 Task: Add a condition where "Description Contains the following string" "Customer's issue" in recently solved tickets.
Action: Mouse moved to (124, 514)
Screenshot: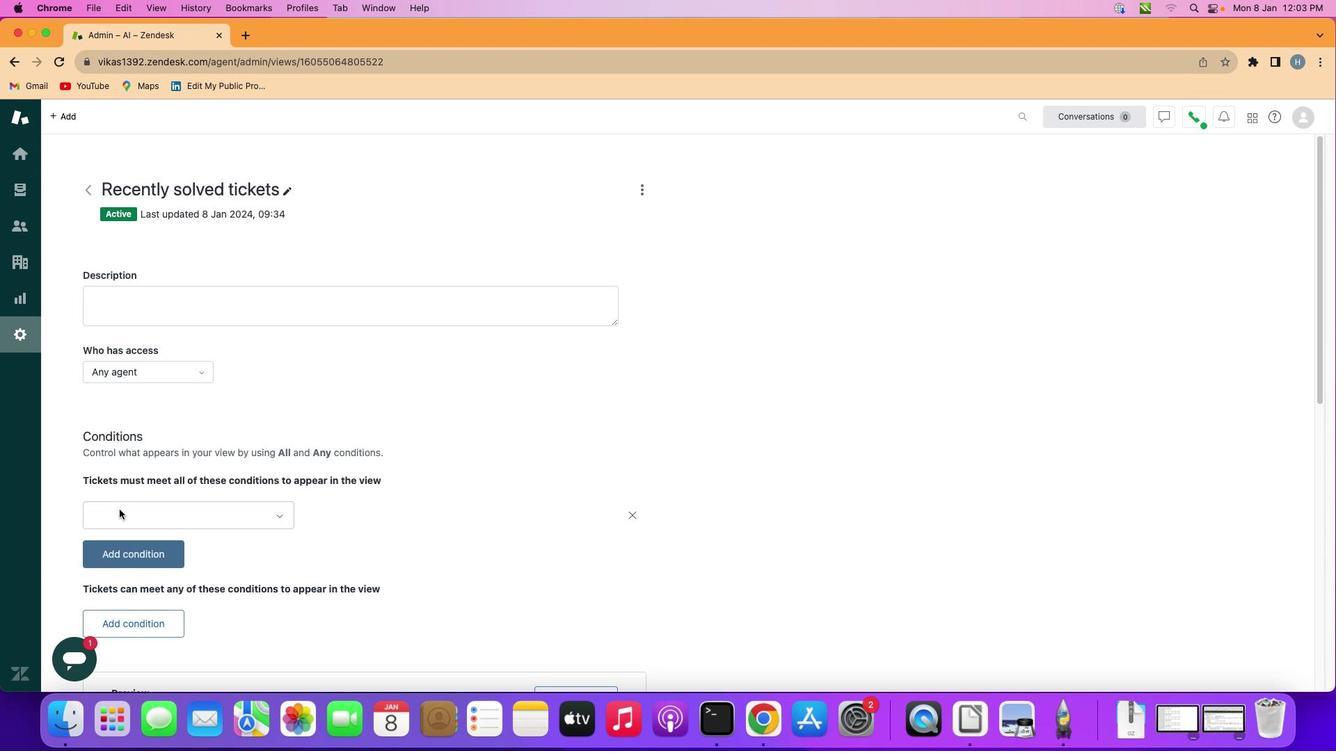 
Action: Mouse pressed left at (124, 514)
Screenshot: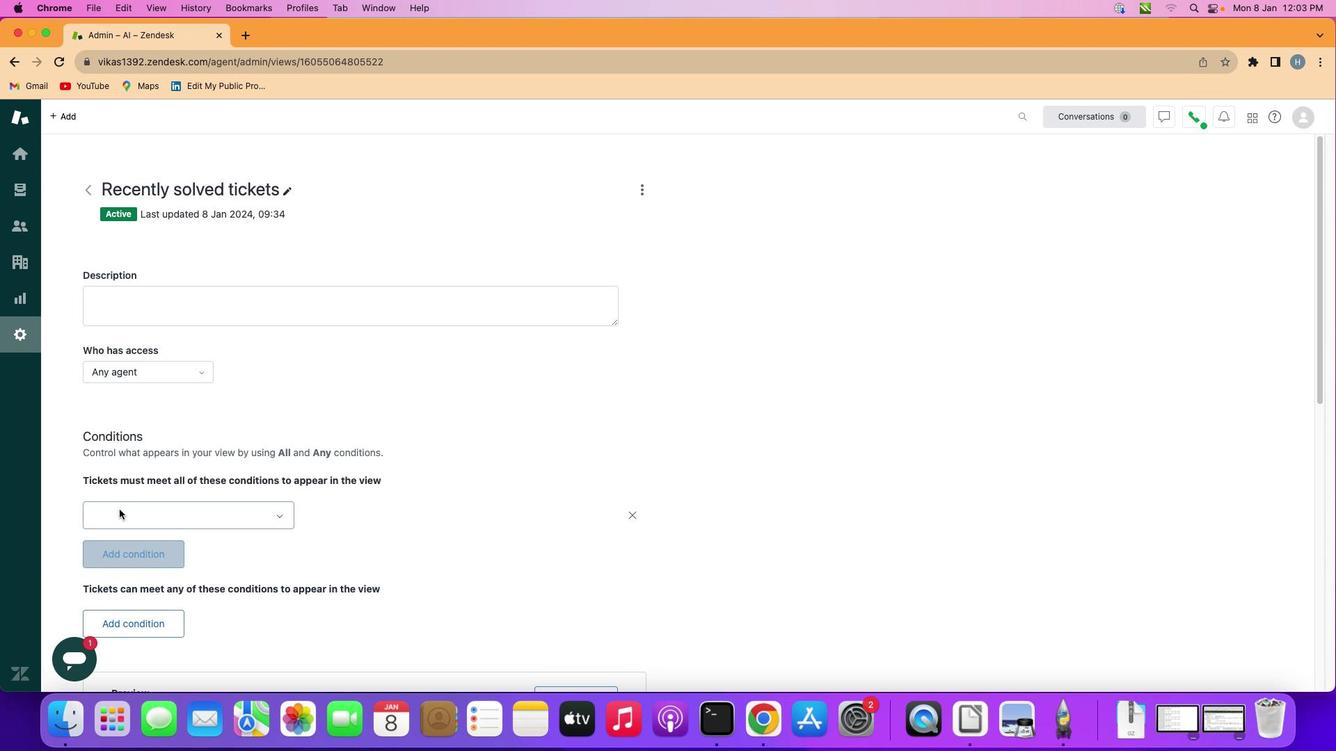 
Action: Mouse moved to (222, 516)
Screenshot: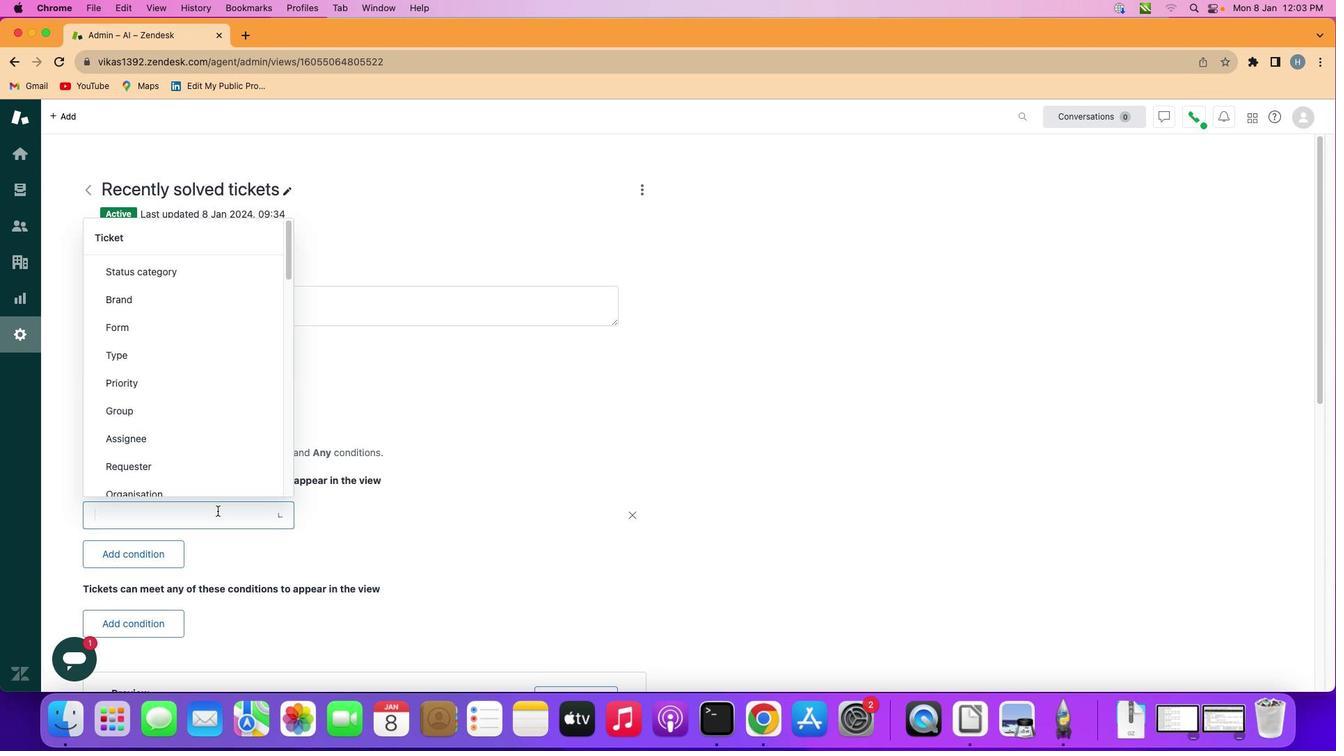 
Action: Mouse pressed left at (222, 516)
Screenshot: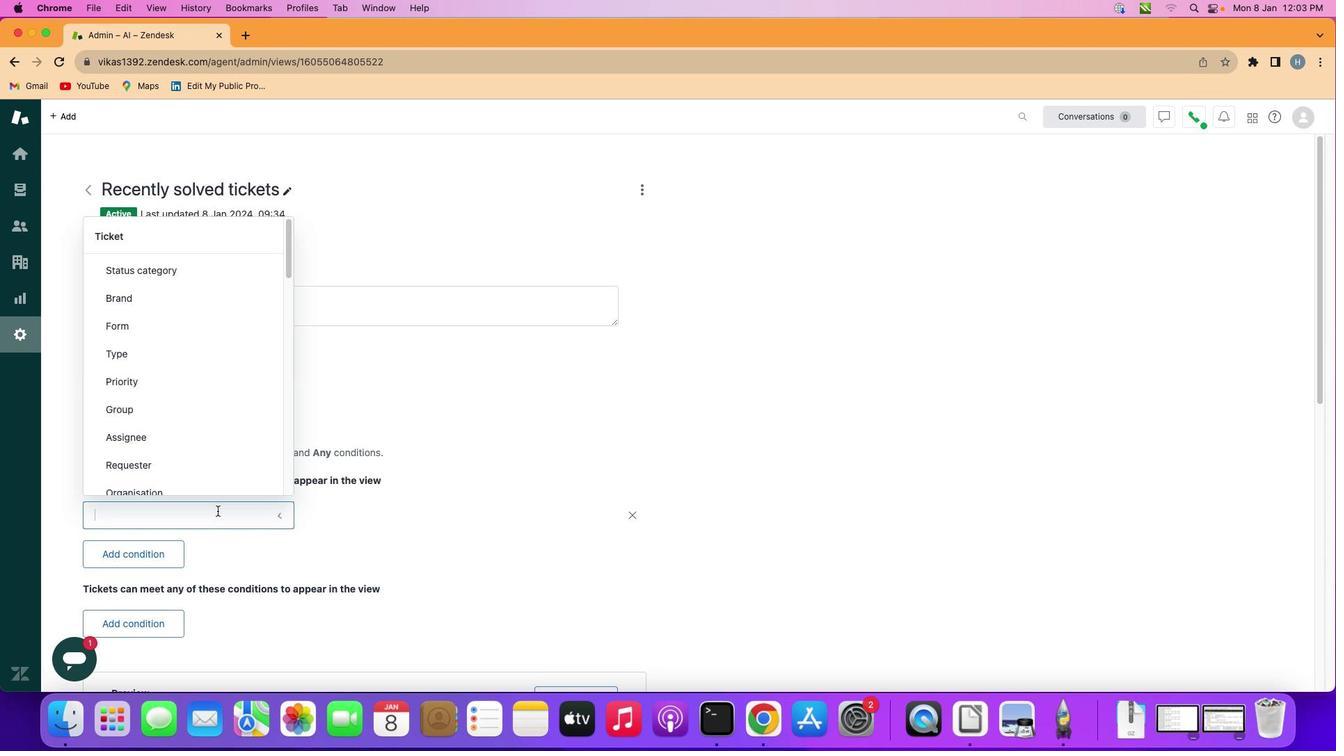 
Action: Mouse moved to (218, 406)
Screenshot: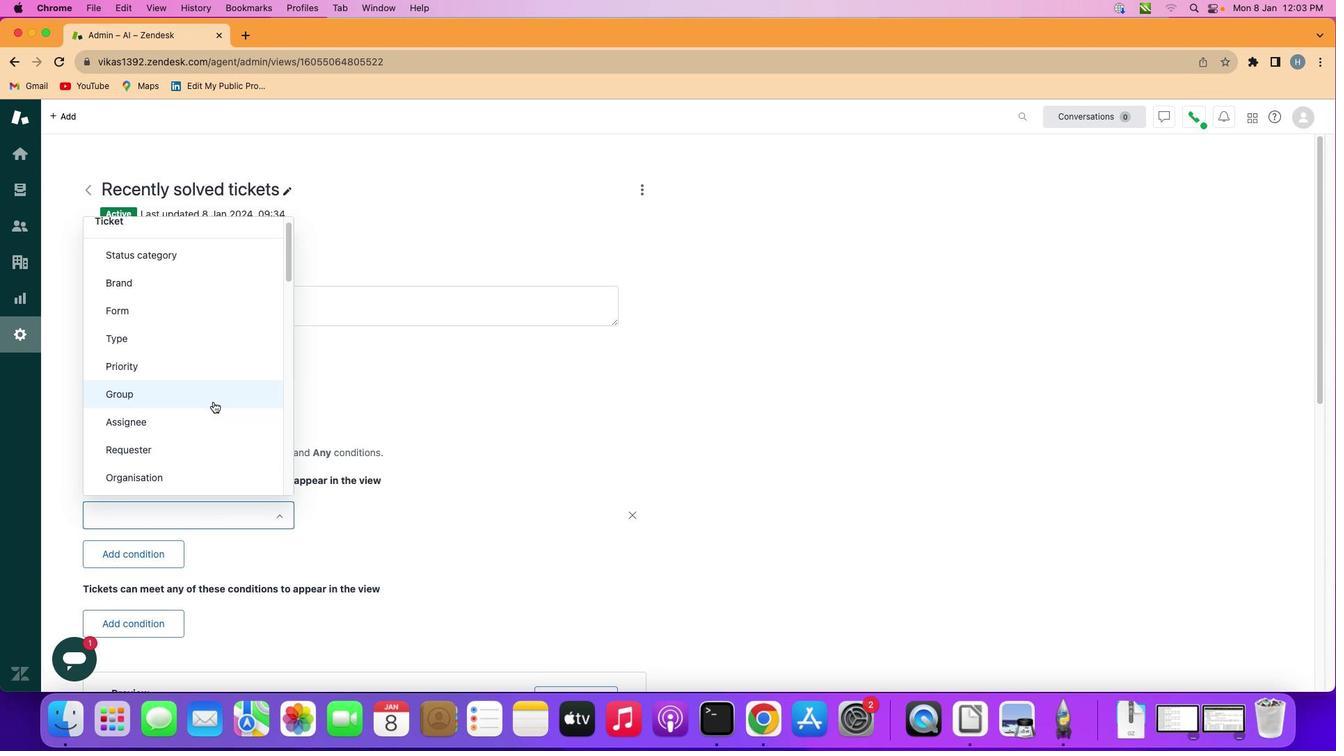 
Action: Mouse scrolled (218, 406) with delta (4, 4)
Screenshot: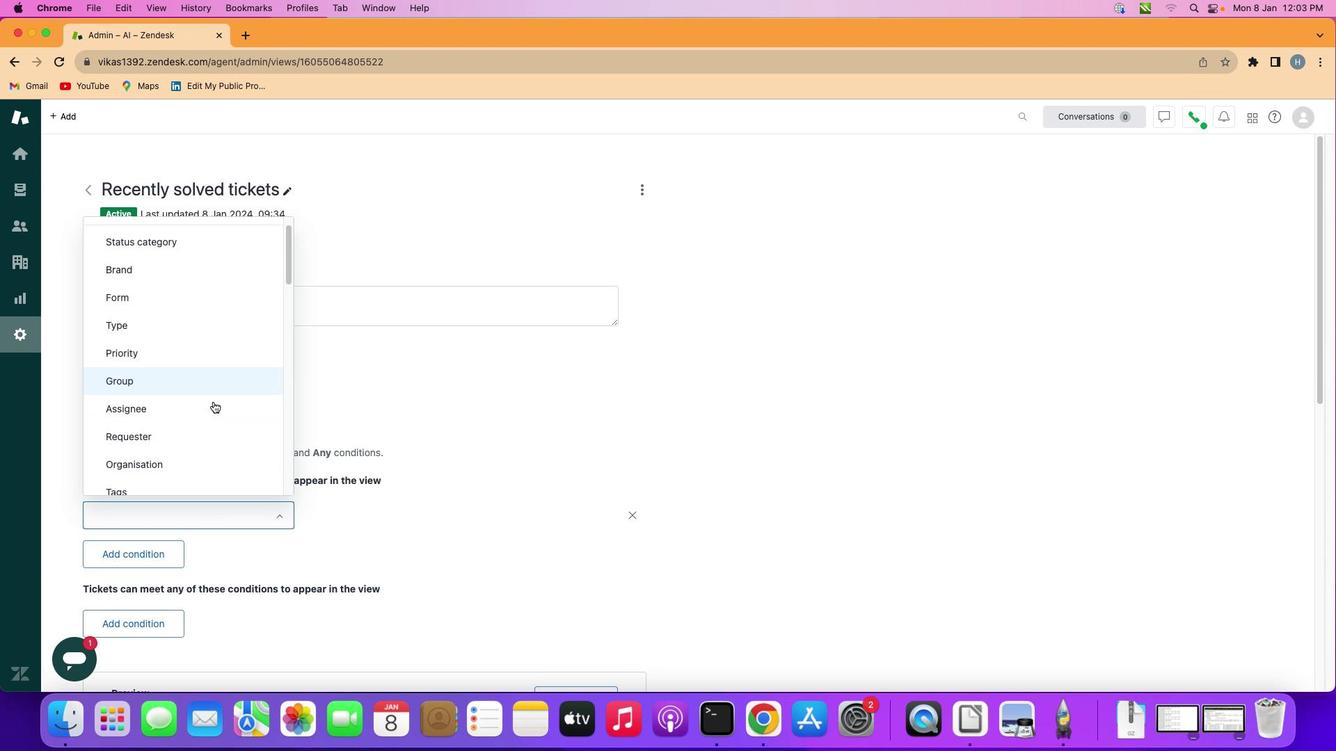 
Action: Mouse scrolled (218, 406) with delta (4, 4)
Screenshot: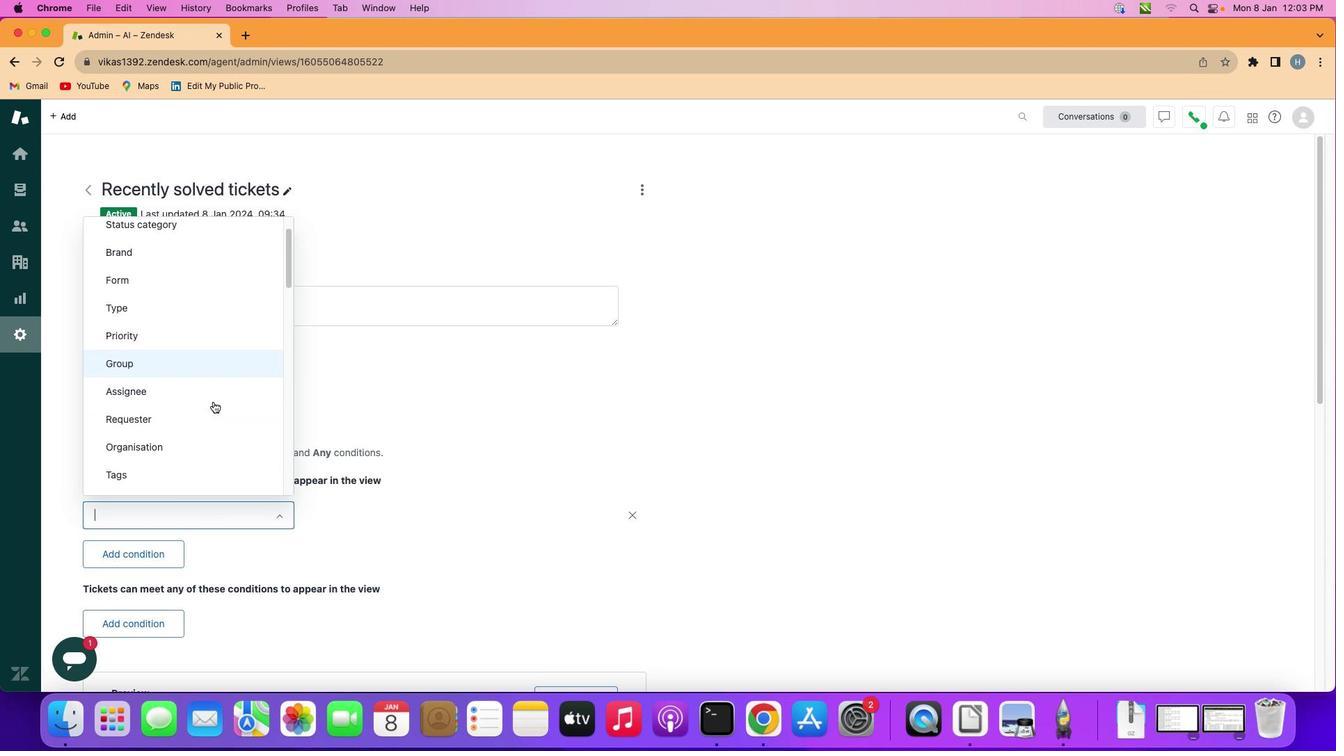 
Action: Mouse scrolled (218, 406) with delta (4, 4)
Screenshot: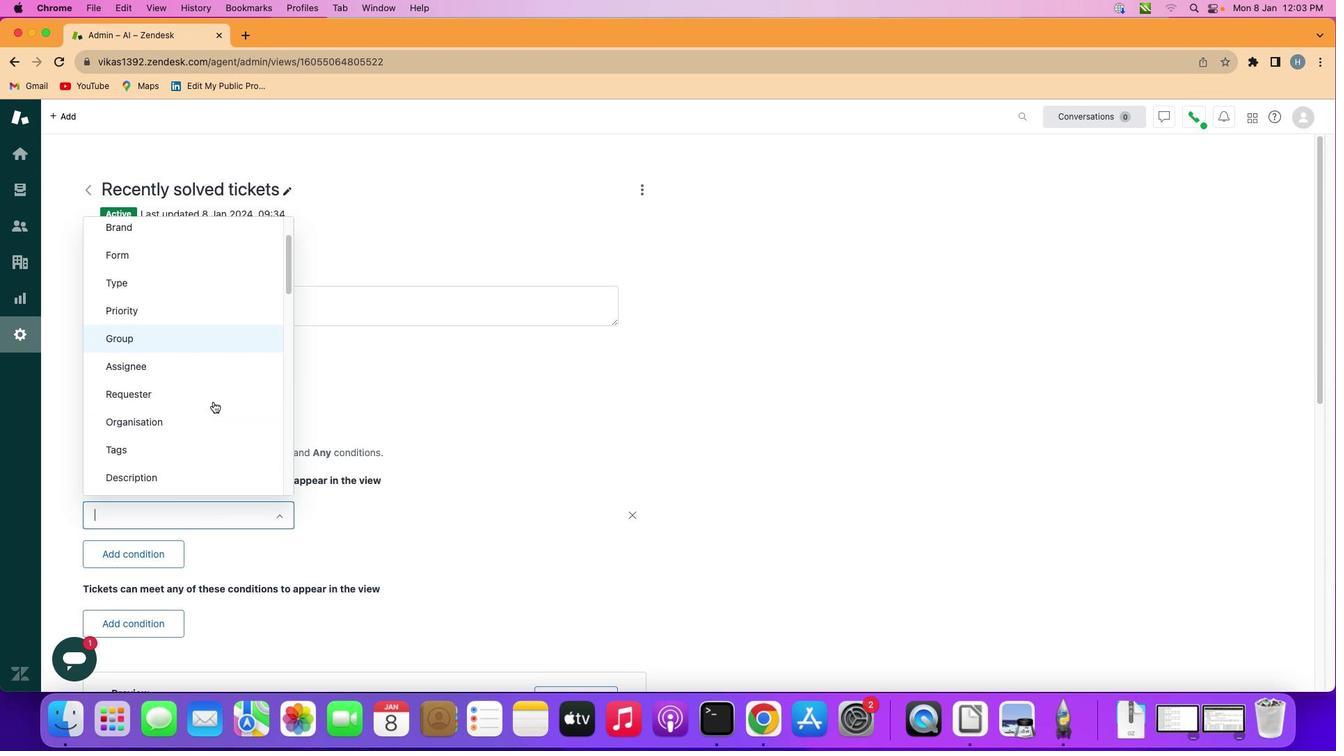 
Action: Mouse scrolled (218, 406) with delta (4, 4)
Screenshot: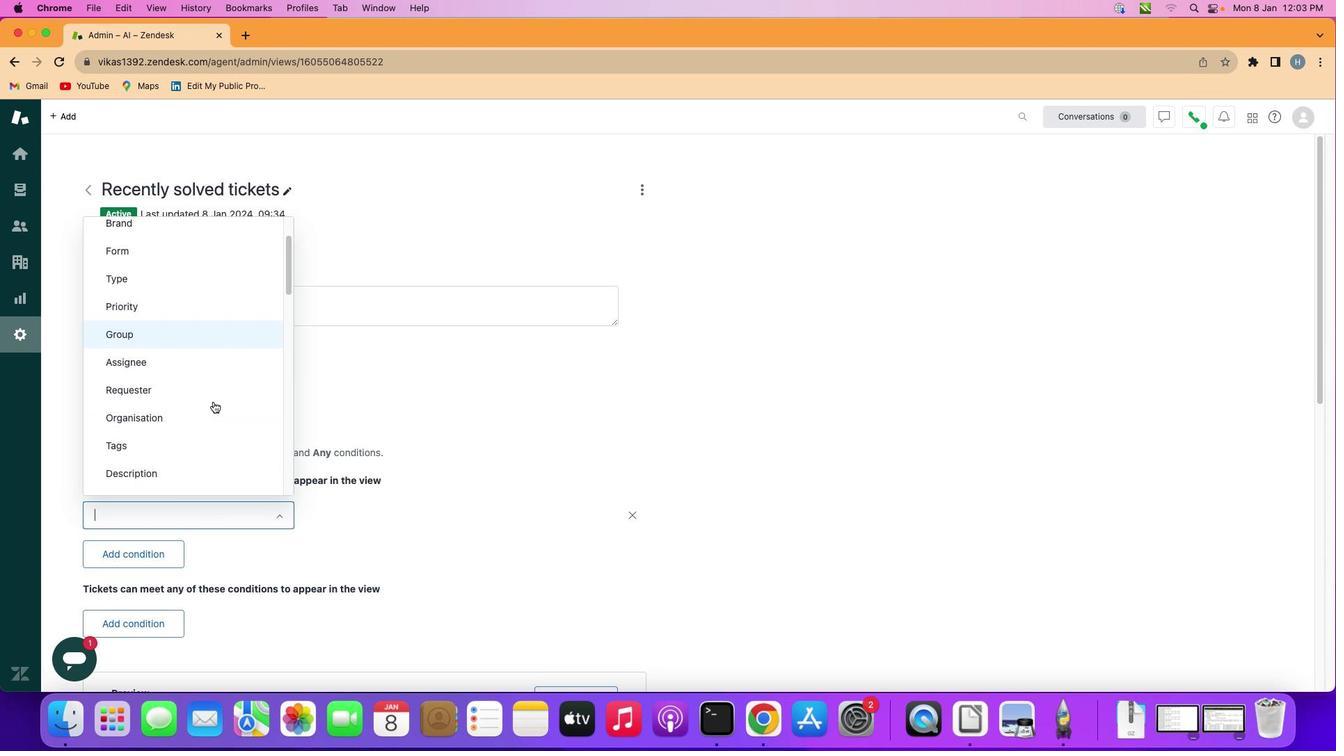 
Action: Mouse scrolled (218, 406) with delta (4, 4)
Screenshot: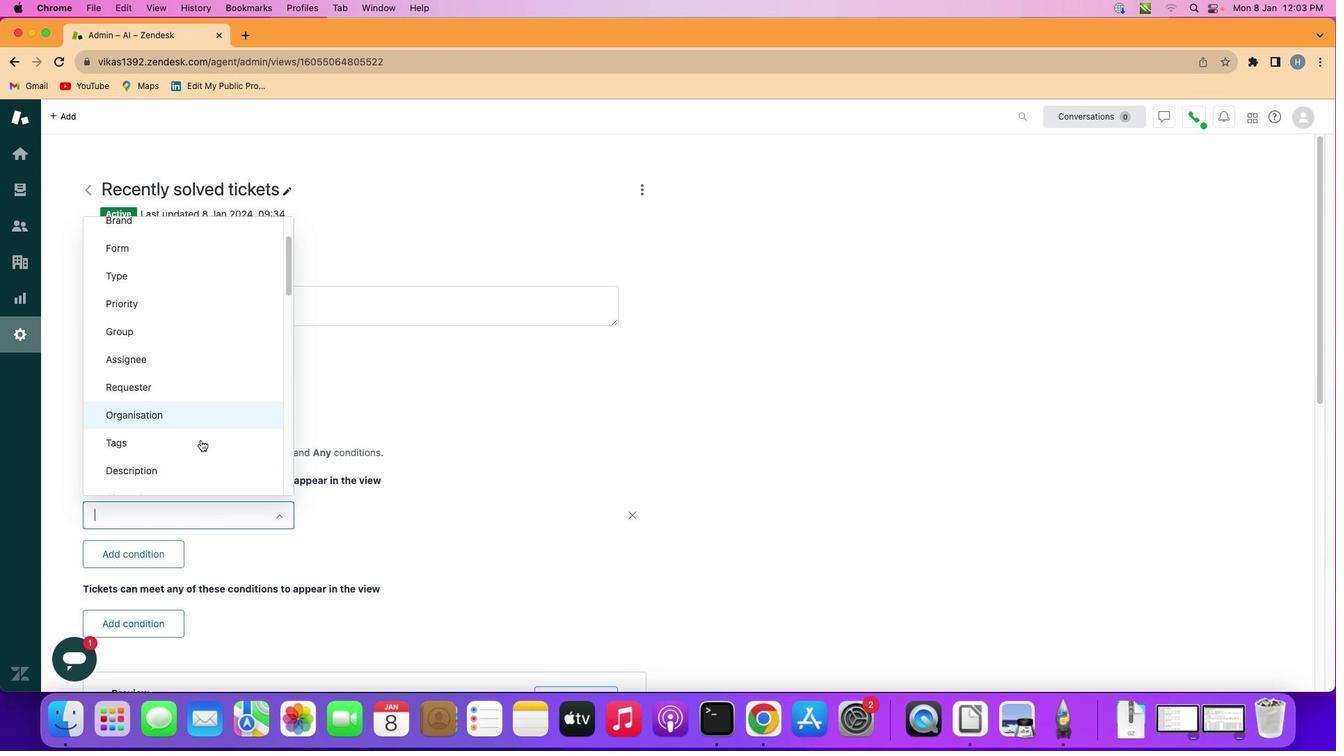 
Action: Mouse moved to (197, 467)
Screenshot: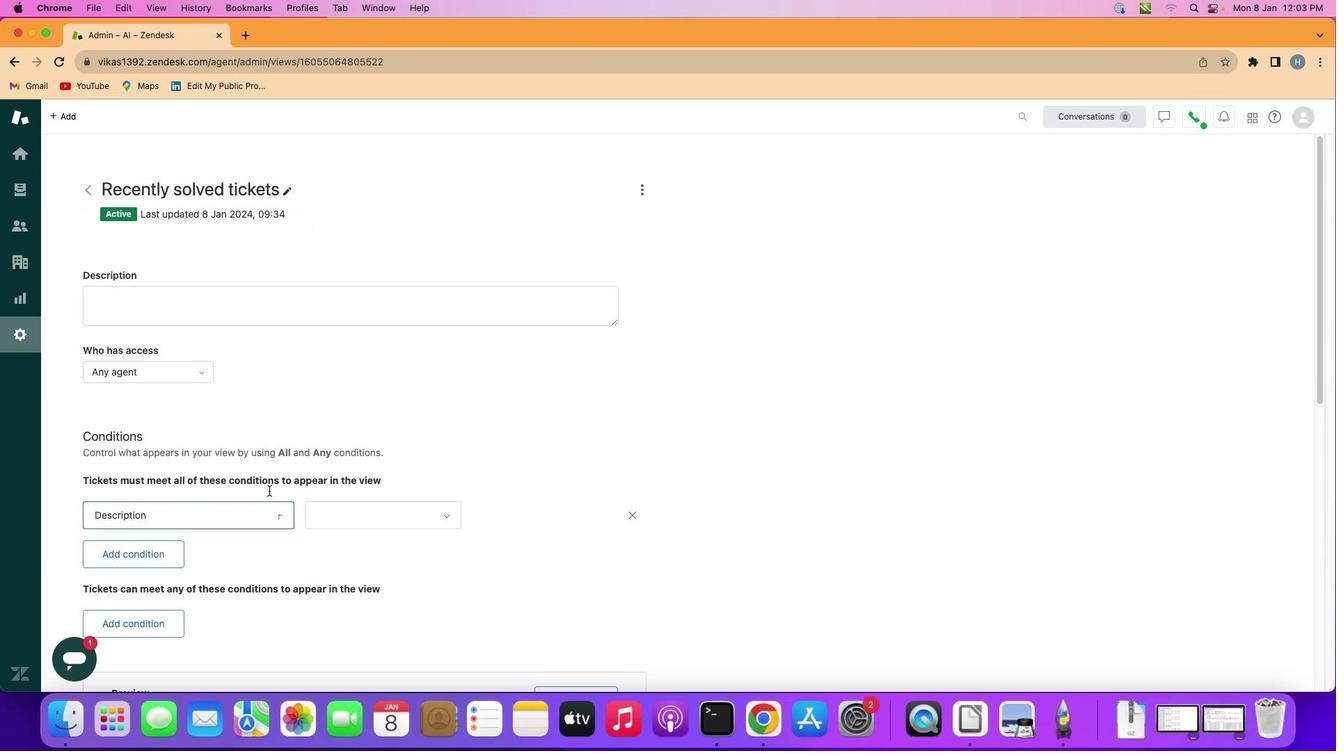 
Action: Mouse pressed left at (197, 467)
Screenshot: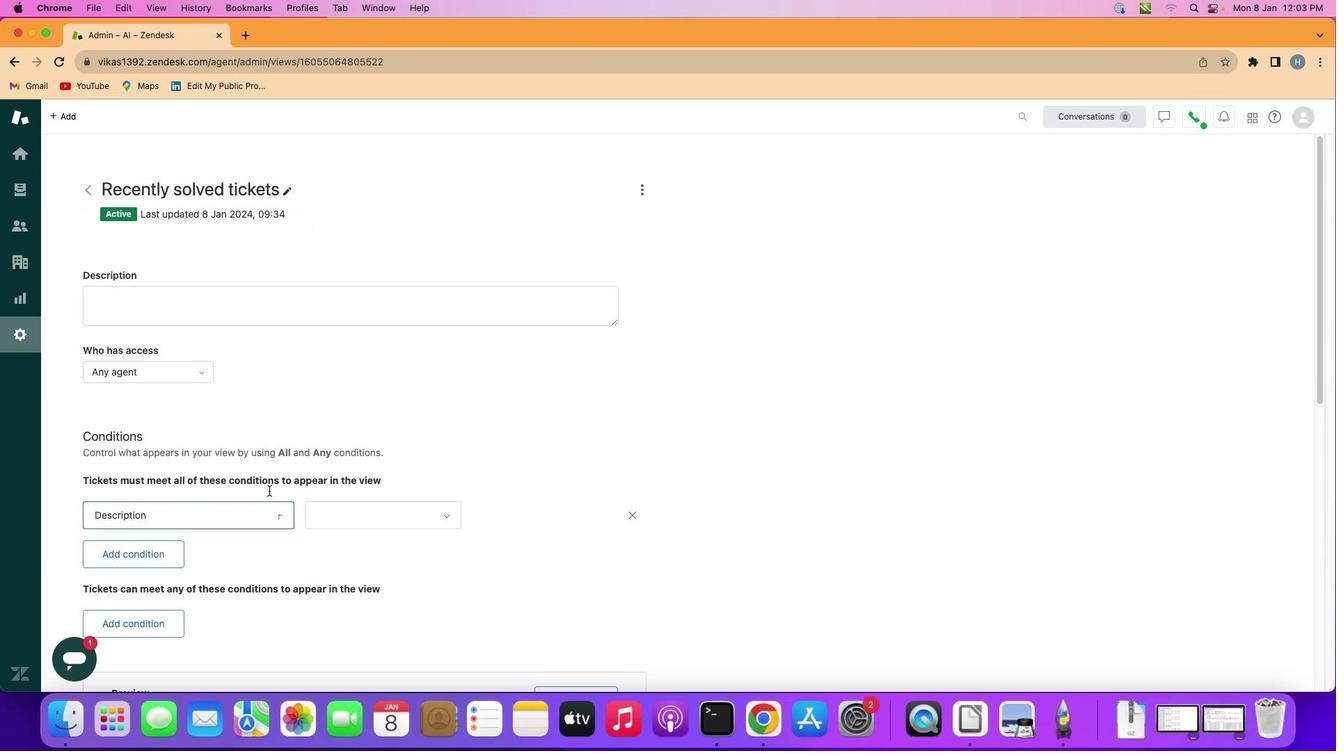 
Action: Mouse moved to (366, 515)
Screenshot: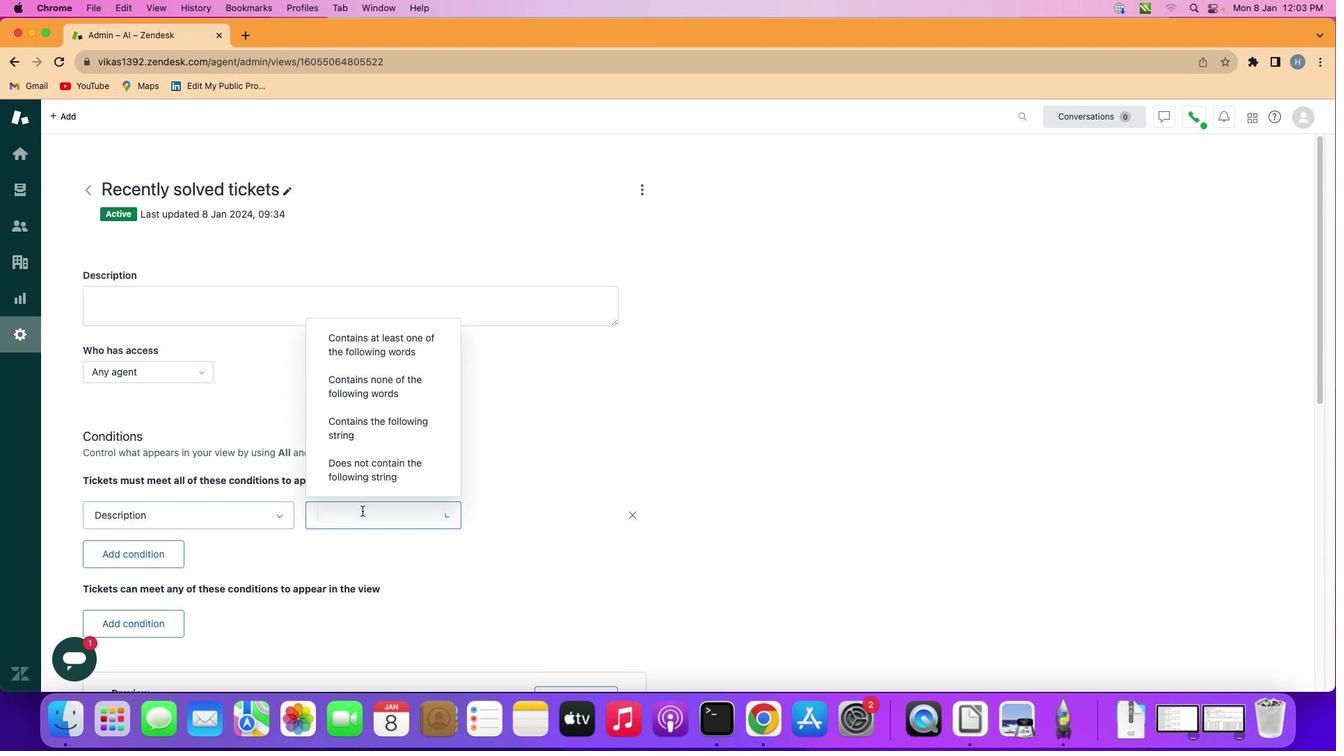 
Action: Mouse pressed left at (366, 515)
Screenshot: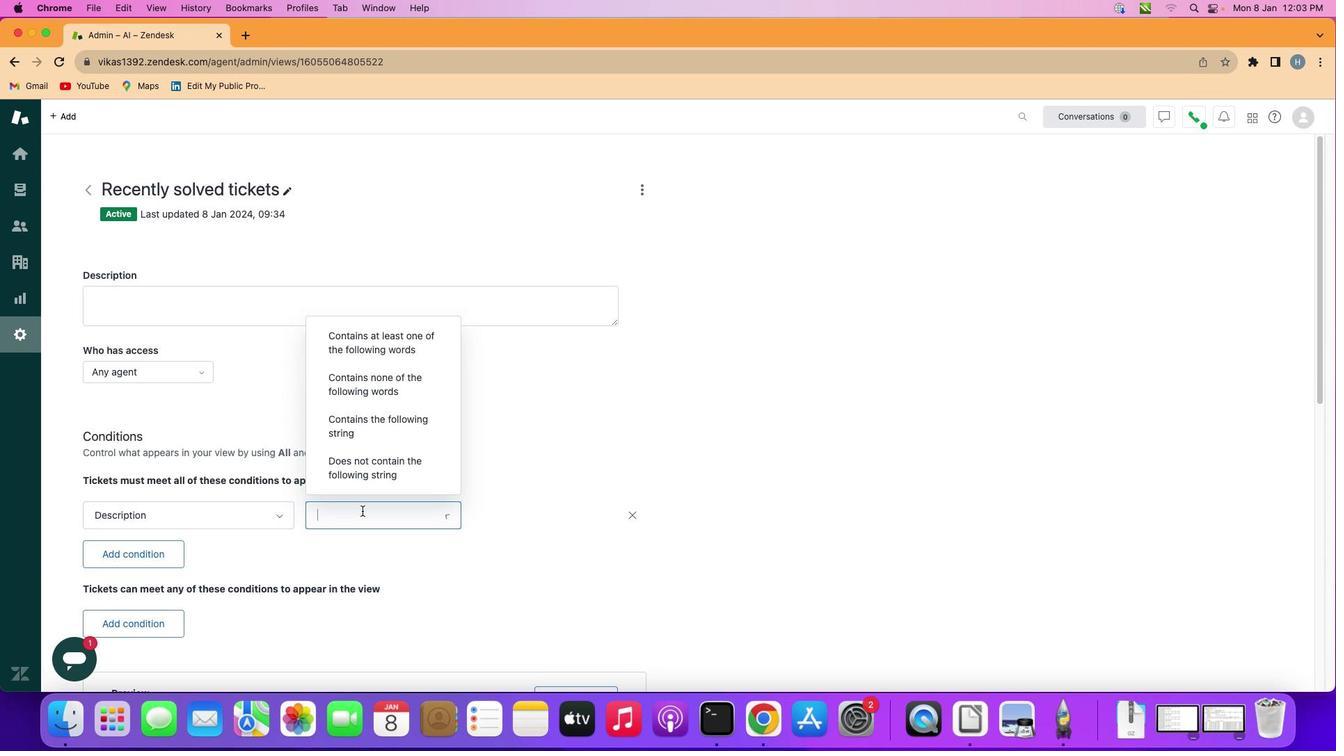 
Action: Mouse moved to (408, 430)
Screenshot: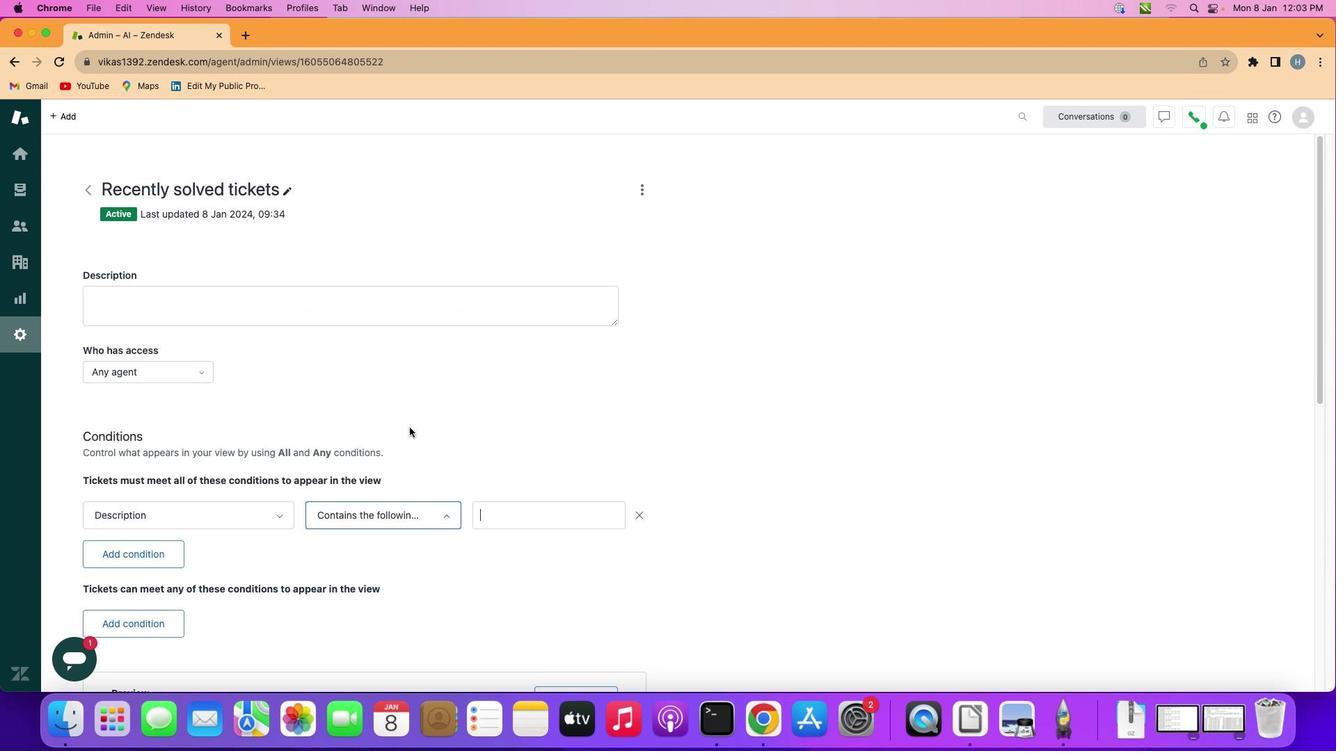 
Action: Mouse pressed left at (408, 430)
Screenshot: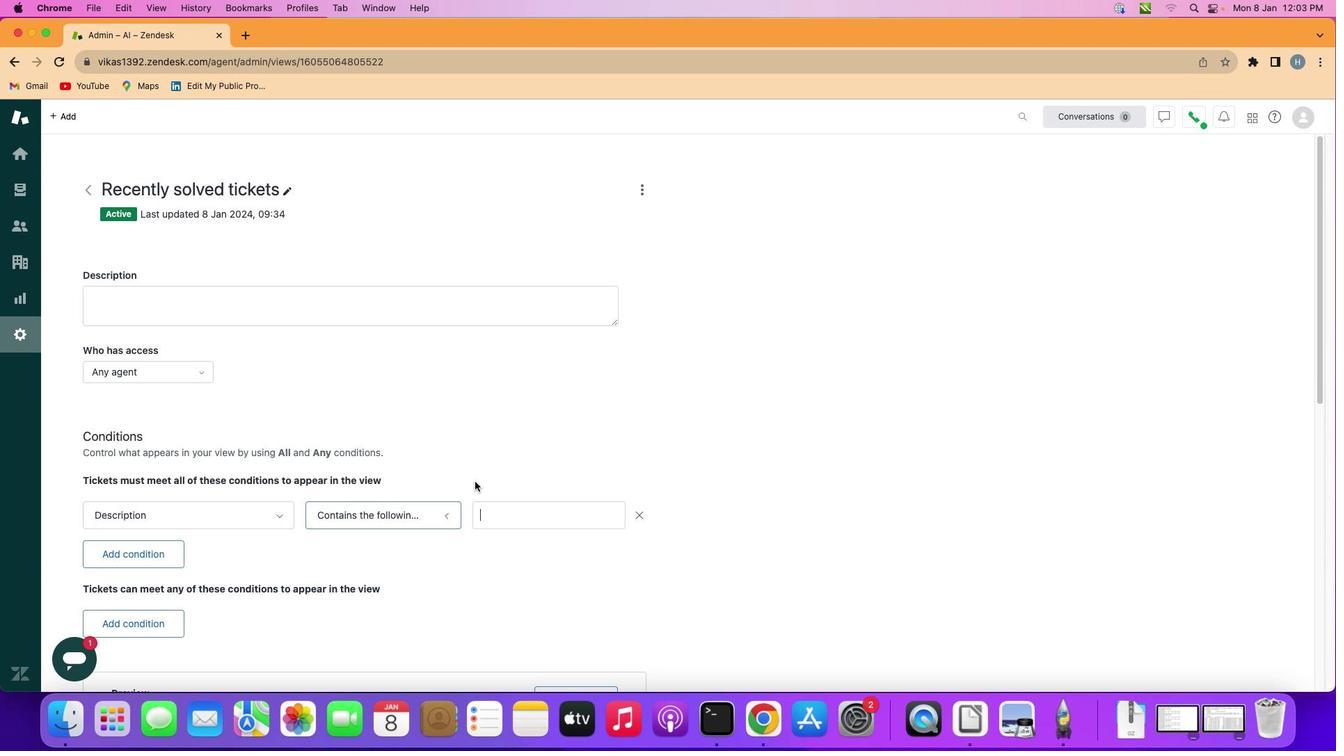 
Action: Mouse moved to (545, 518)
Screenshot: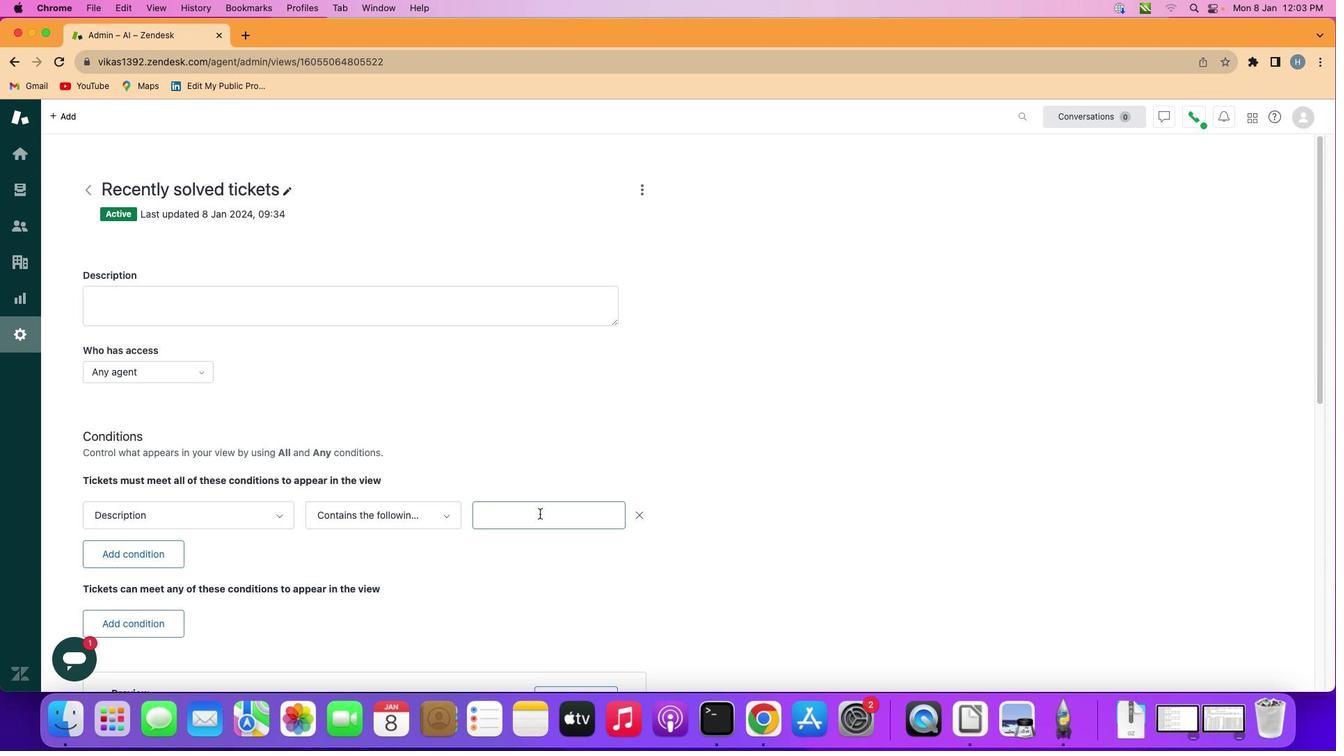 
Action: Mouse pressed left at (545, 518)
Screenshot: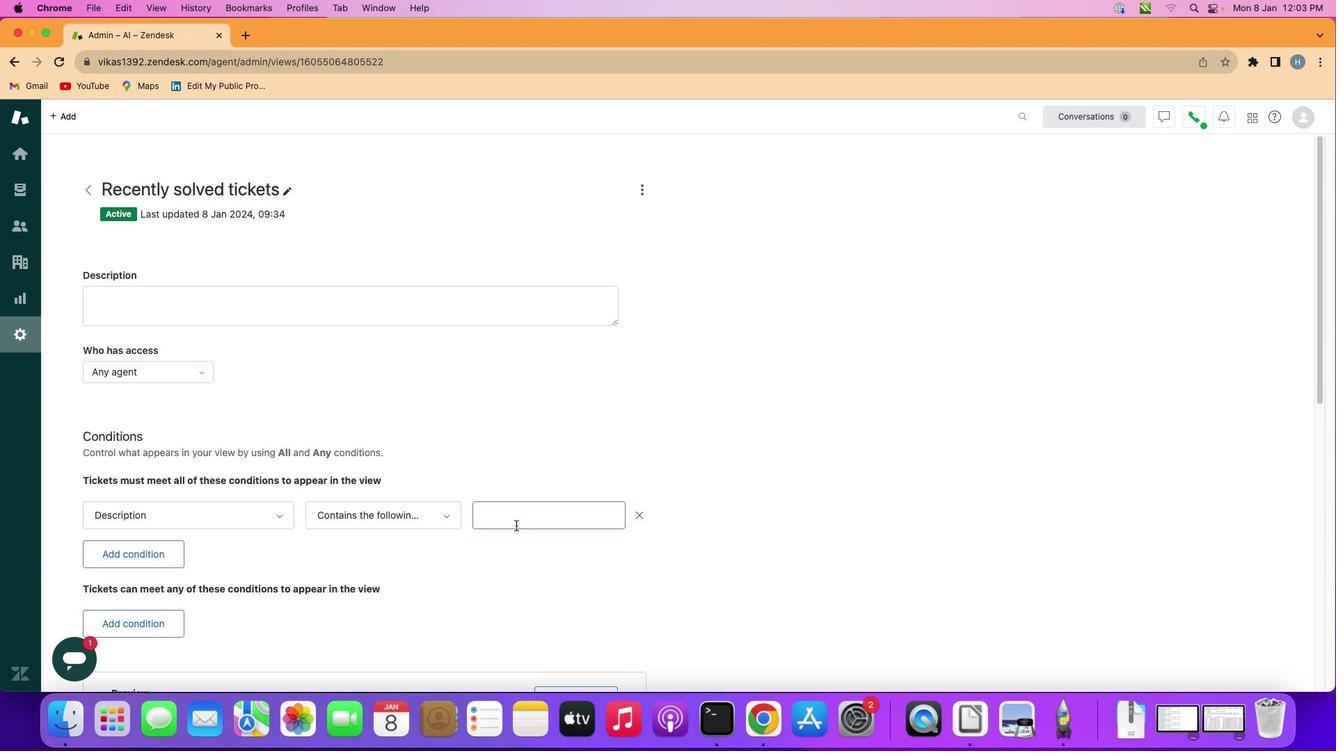 
Action: Mouse moved to (508, 537)
Screenshot: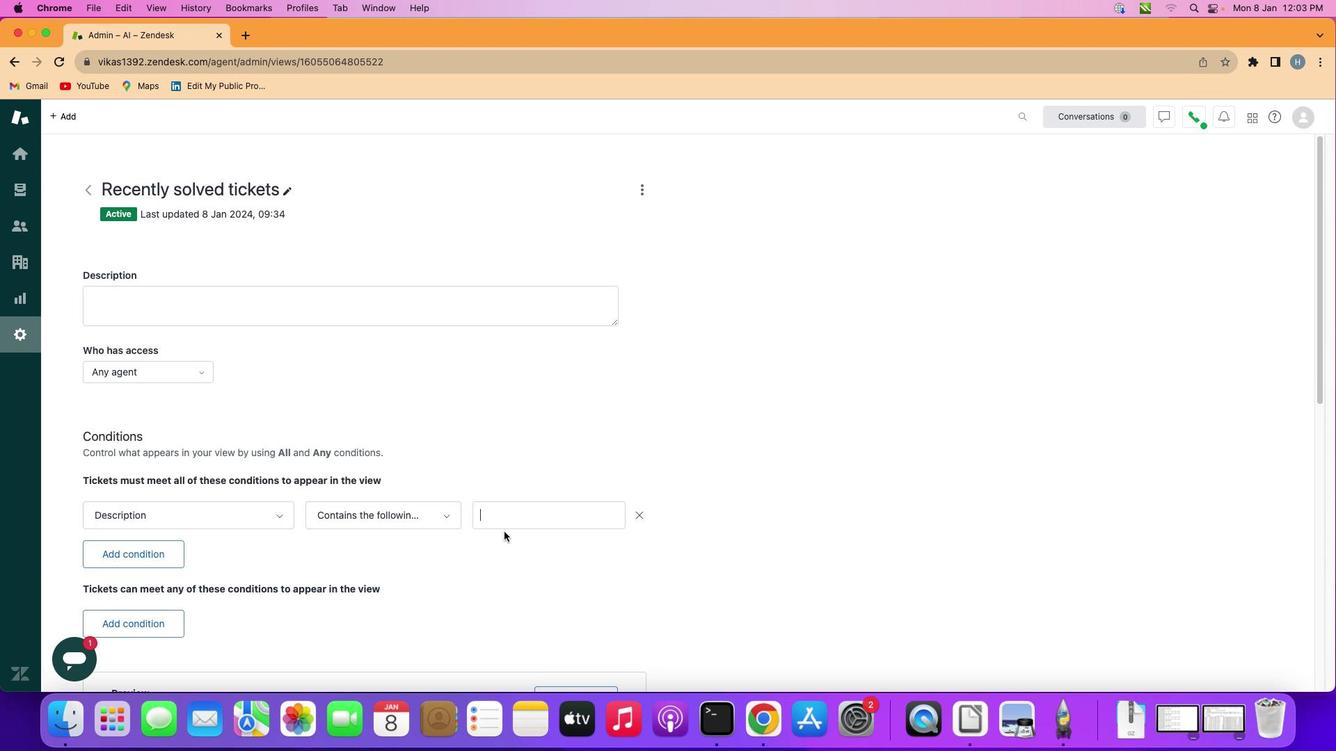 
Action: Key pressed Key.shift'C''u''s''t''o''m''e''r'"'"'s'Key.space'i''s''s''u''e'
Screenshot: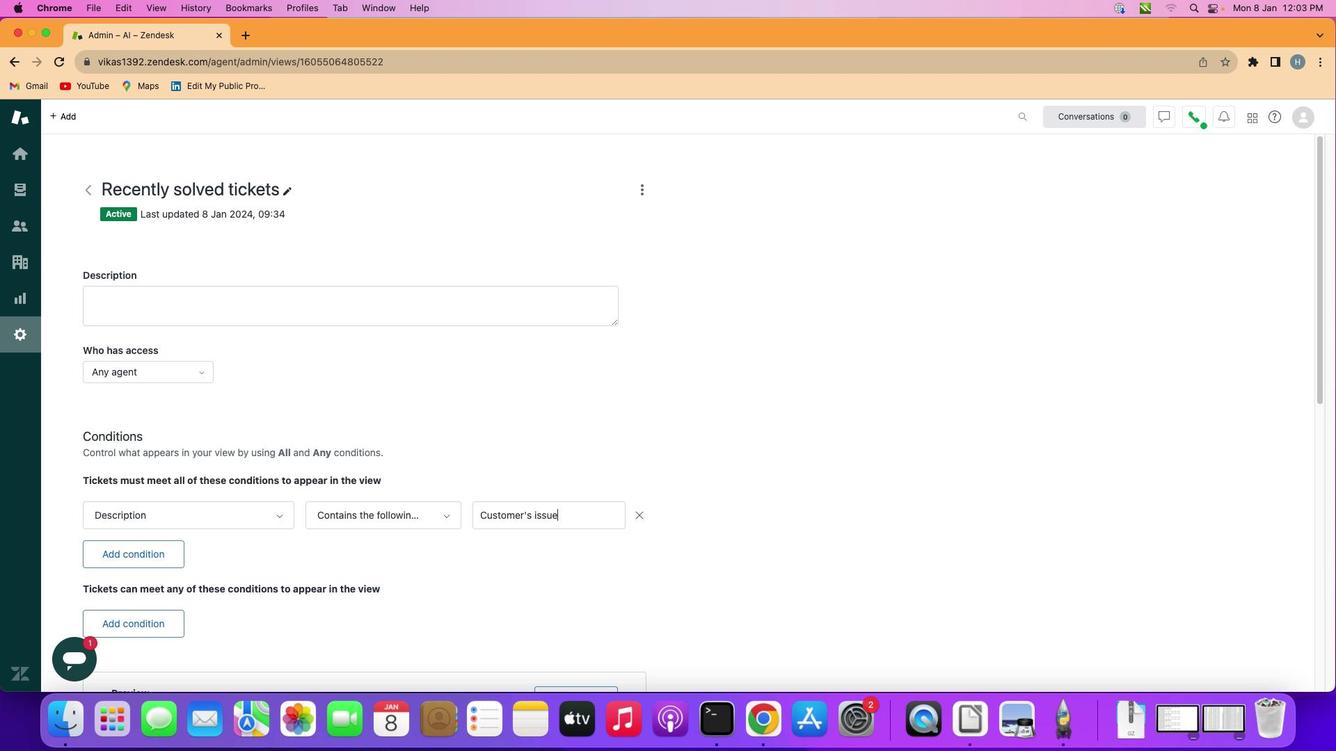 
Action: Mouse moved to (570, 563)
Screenshot: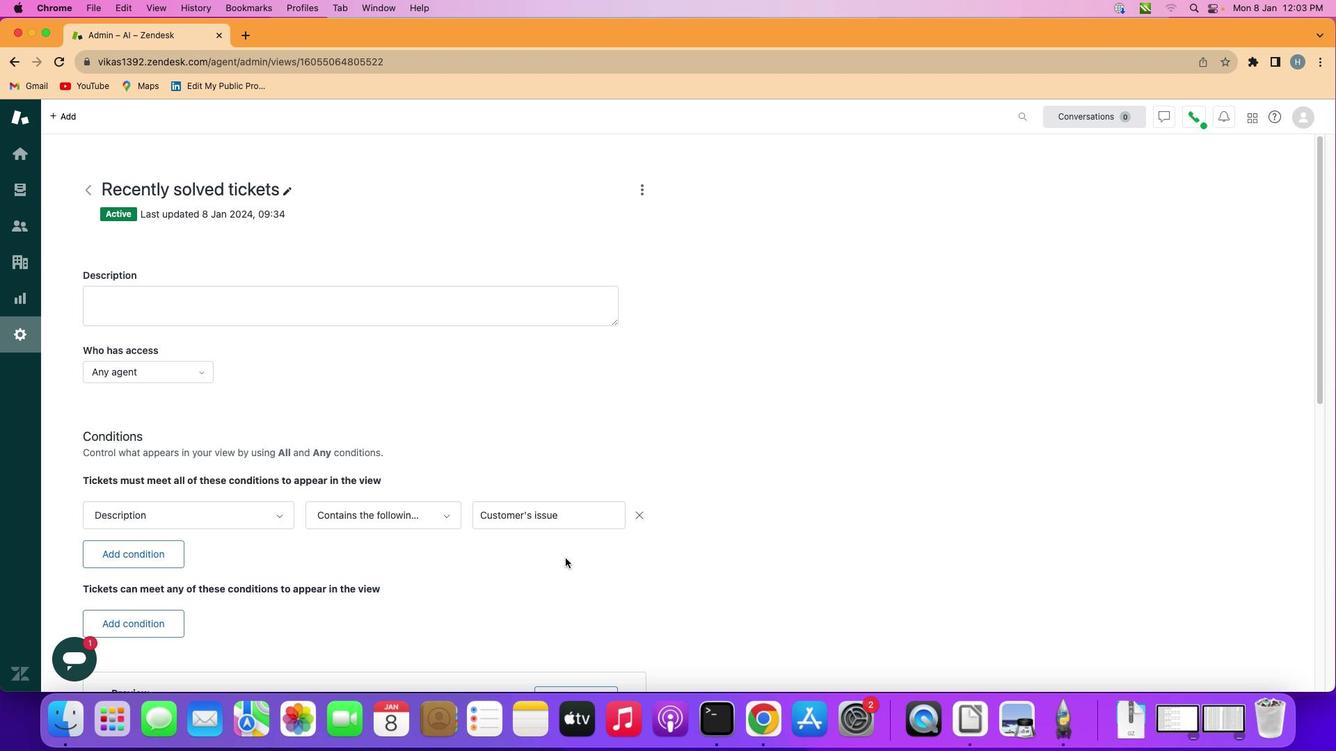 
Action: Mouse pressed left at (570, 563)
Screenshot: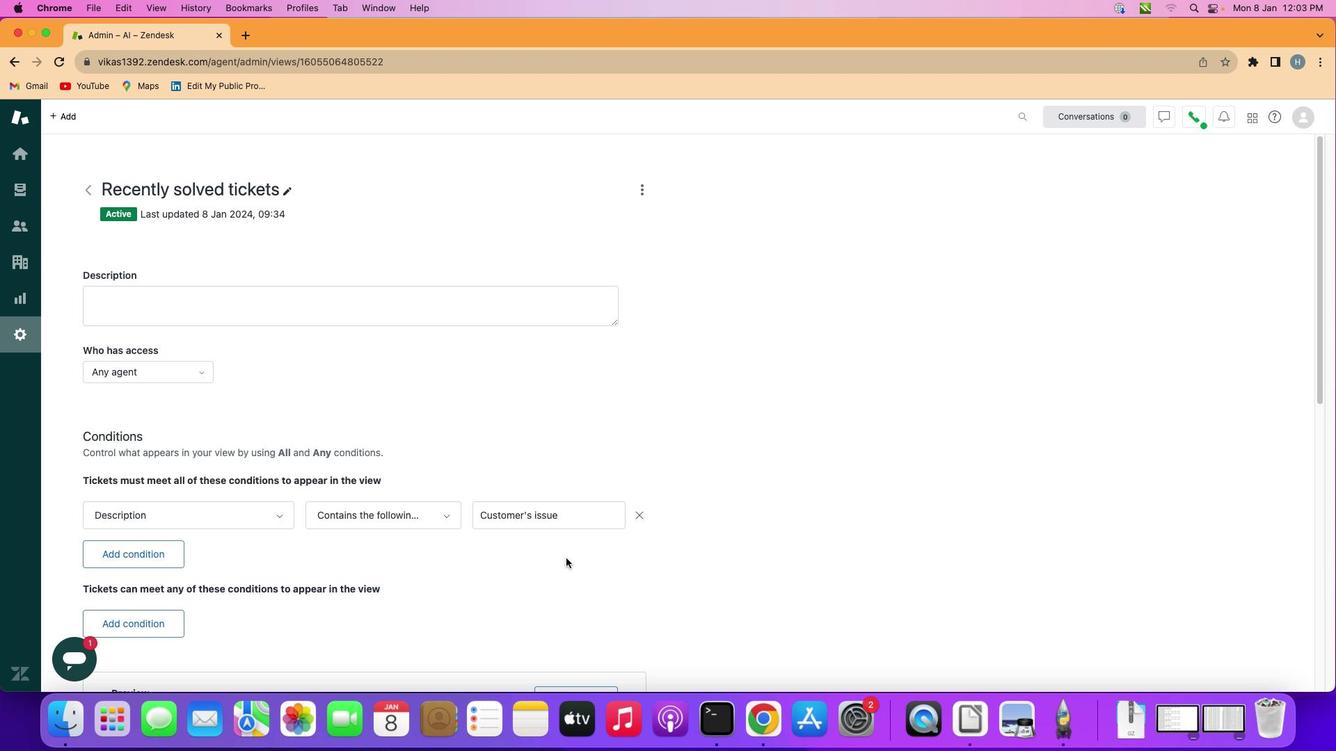 
Action: Mouse moved to (552, 561)
Screenshot: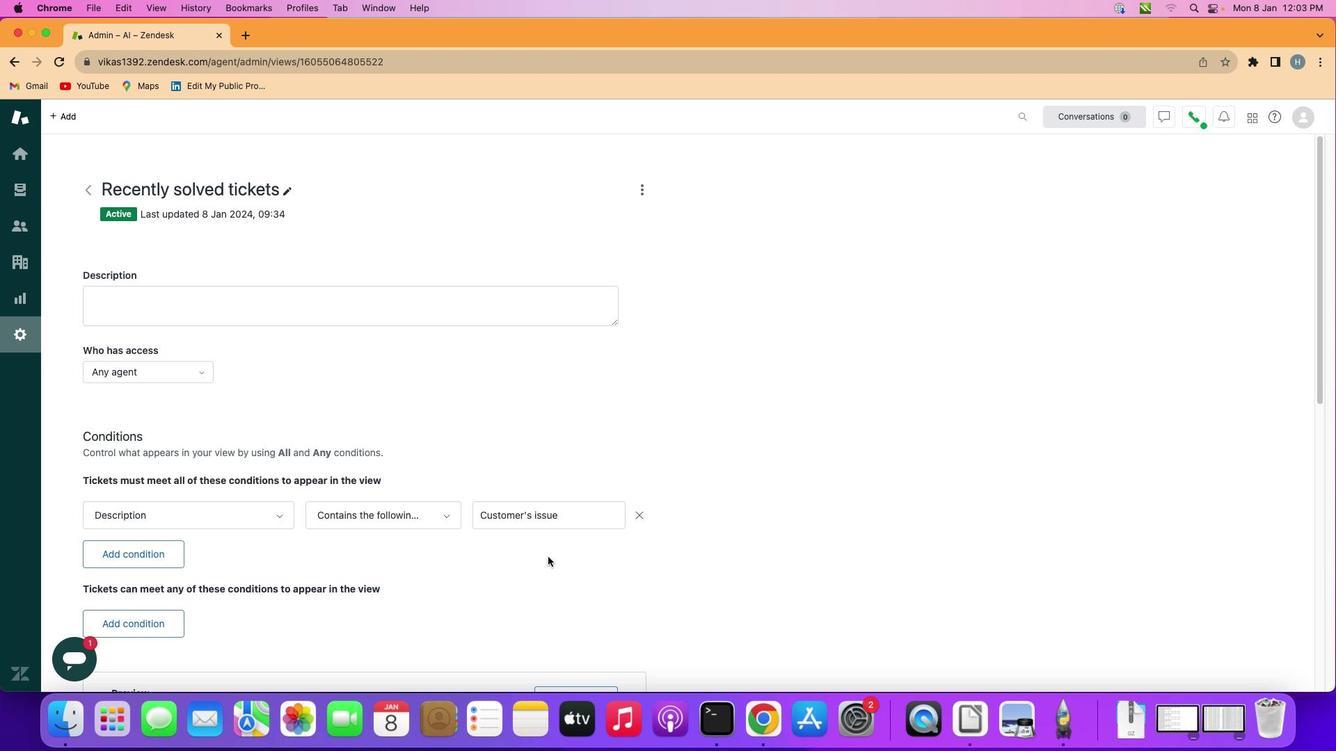 
